 Task: Add Cover Blue to Card Card0046 in Board Board0042 in Workspace Development in Trello
Action: Mouse moved to (465, 44)
Screenshot: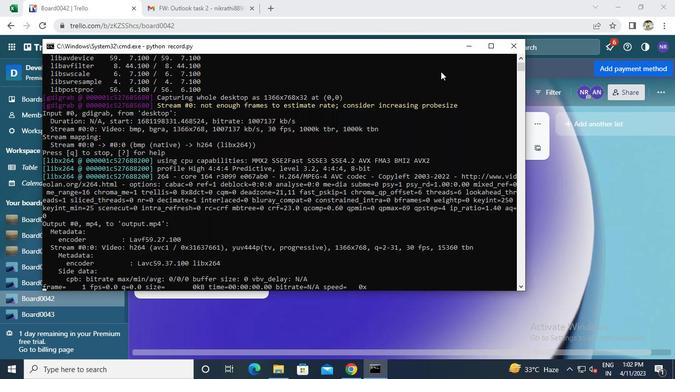 
Action: Mouse pressed left at (465, 44)
Screenshot: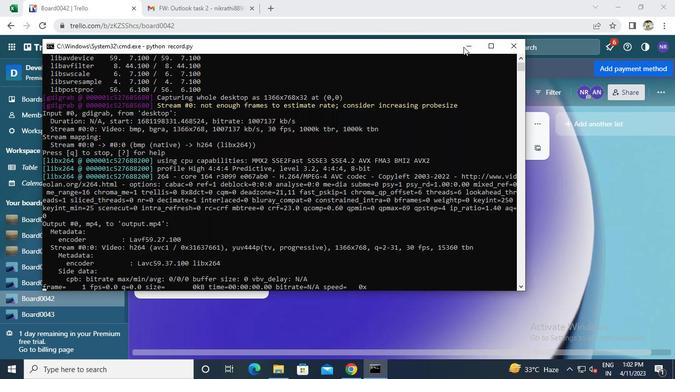 
Action: Mouse moved to (255, 199)
Screenshot: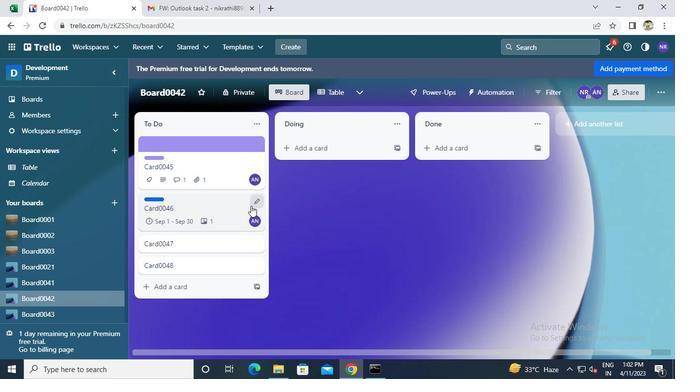 
Action: Mouse pressed left at (255, 199)
Screenshot: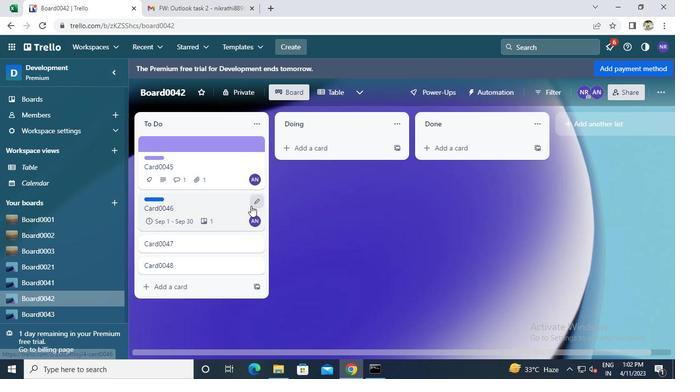 
Action: Mouse moved to (280, 250)
Screenshot: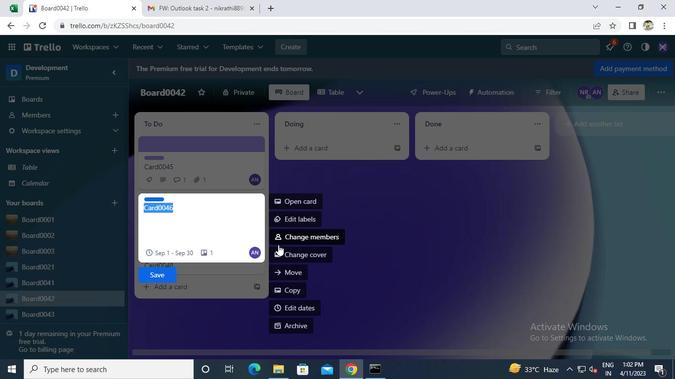 
Action: Mouse pressed left at (280, 250)
Screenshot: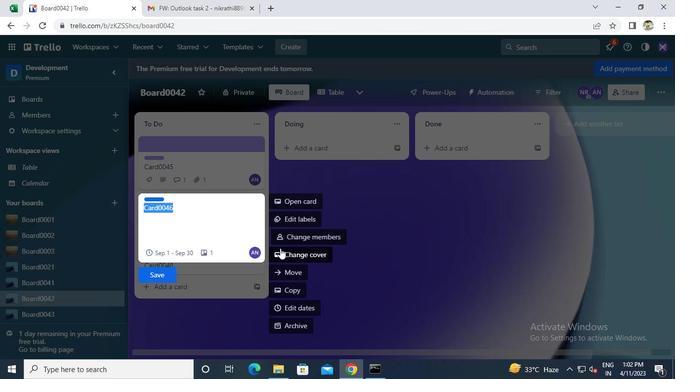 
Action: Mouse moved to (298, 186)
Screenshot: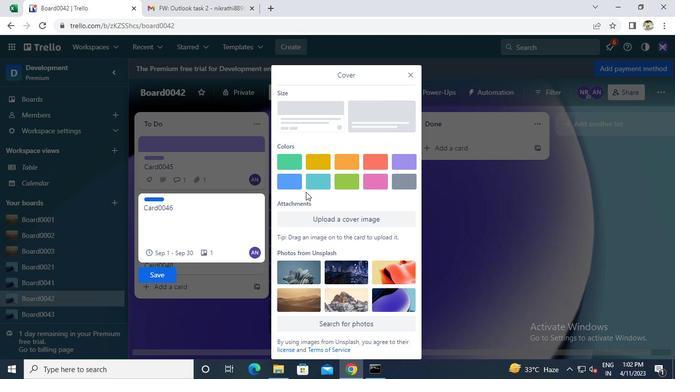 
Action: Mouse pressed left at (298, 186)
Screenshot: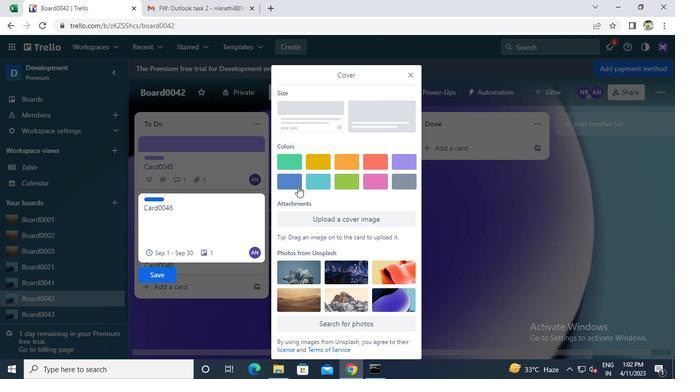 
Action: Mouse moved to (151, 291)
Screenshot: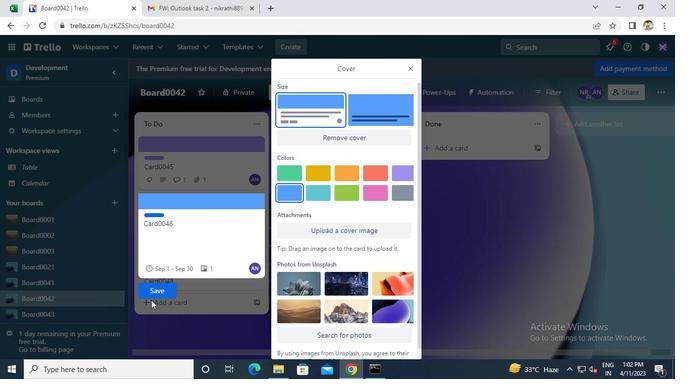 
Action: Mouse pressed left at (151, 291)
Screenshot: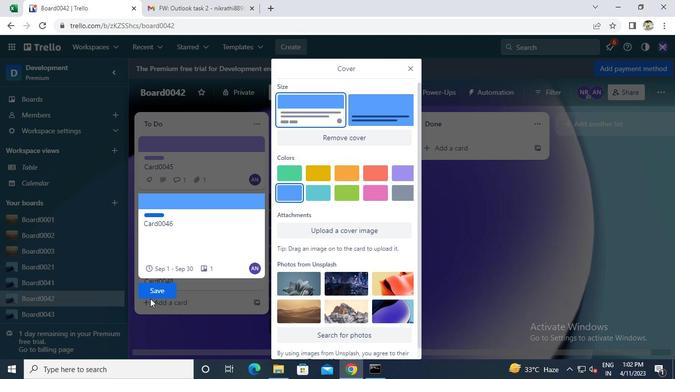 
Action: Mouse moved to (384, 374)
Screenshot: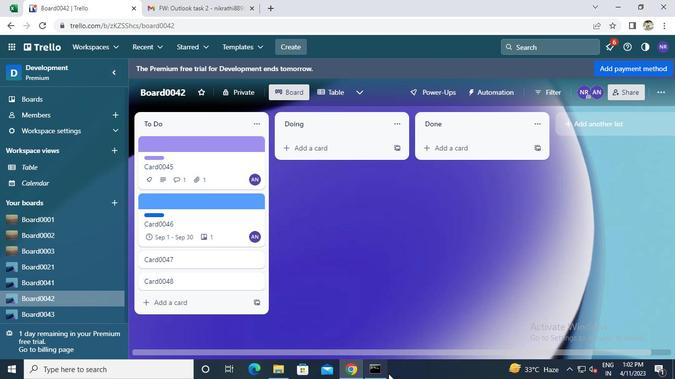 
Action: Mouse pressed left at (384, 374)
Screenshot: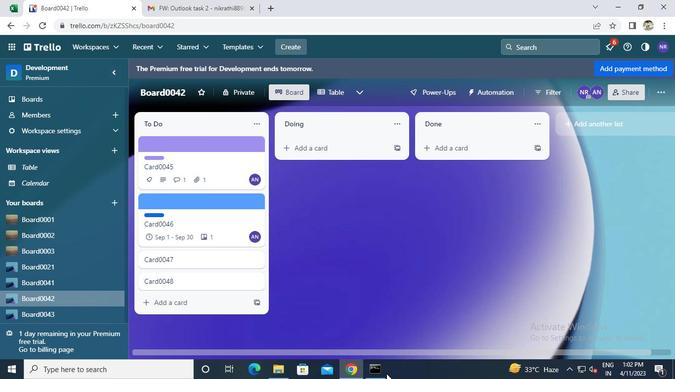 
Action: Mouse moved to (510, 47)
Screenshot: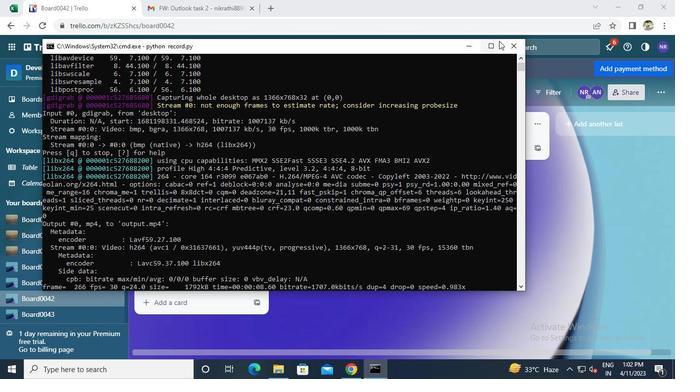 
Action: Mouse pressed left at (510, 47)
Screenshot: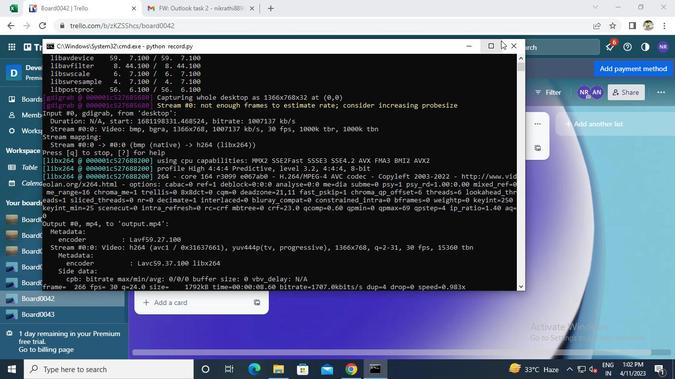 
Action: Mouse moved to (510, 47)
Screenshot: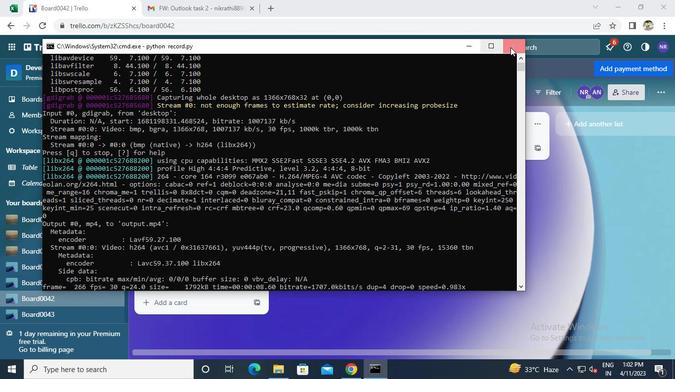 
